 Task: Create a due date automation trigger when advanced on, 2 hours before a card is due add fields without custom field "Resume" set to a date not in this month.
Action: Mouse moved to (885, 107)
Screenshot: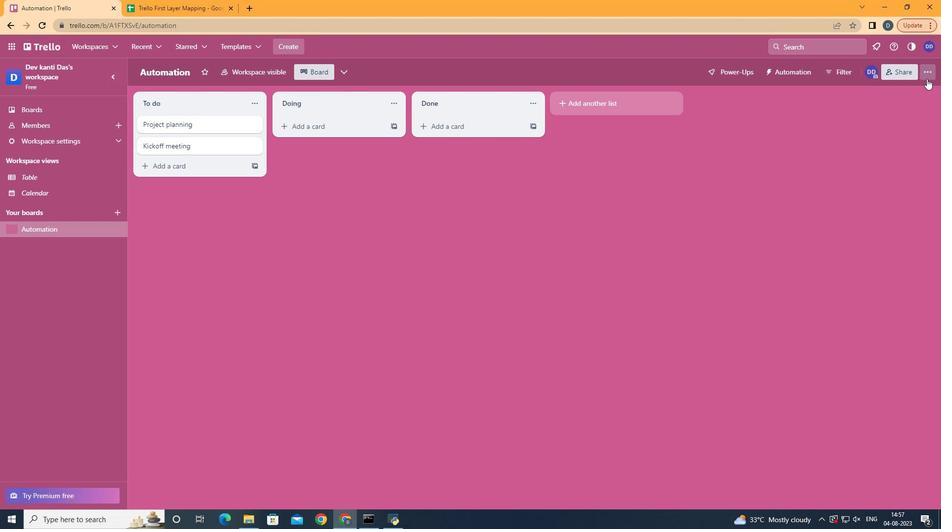 
Action: Mouse pressed left at (885, 107)
Screenshot: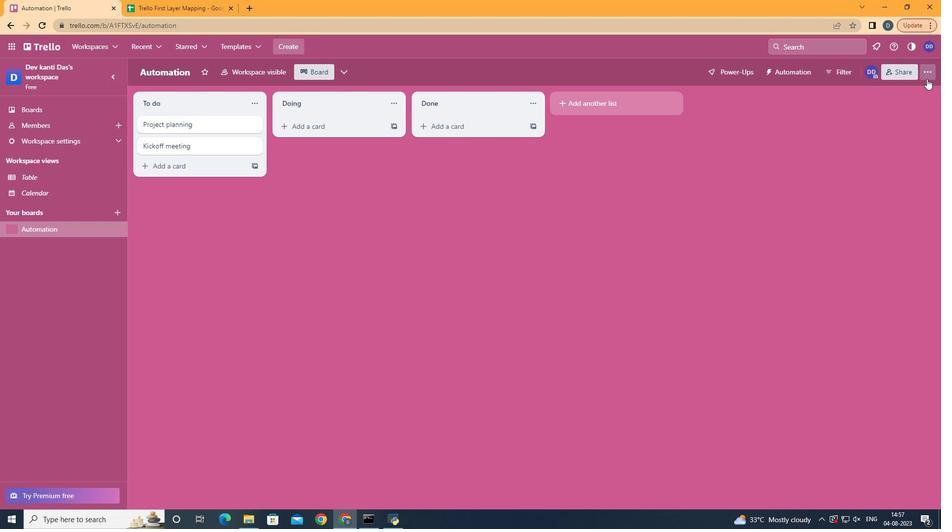 
Action: Mouse moved to (816, 243)
Screenshot: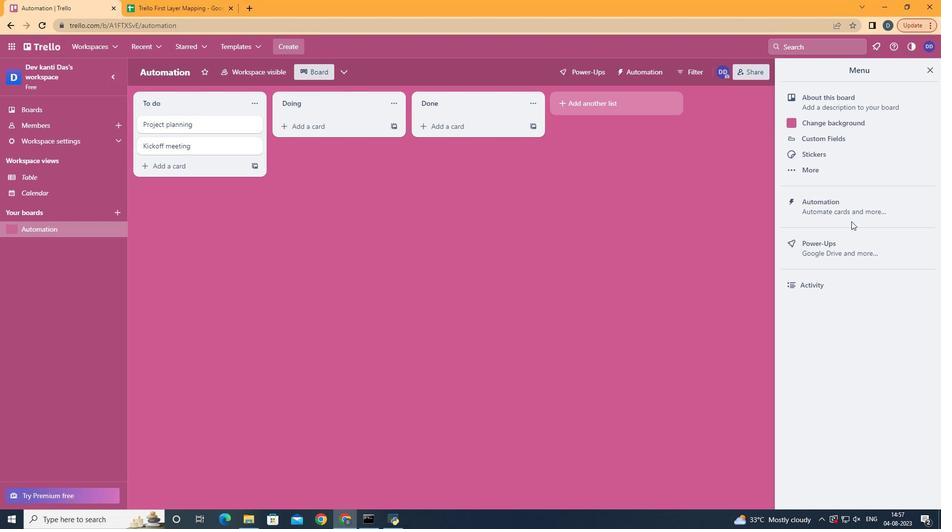 
Action: Mouse pressed left at (816, 243)
Screenshot: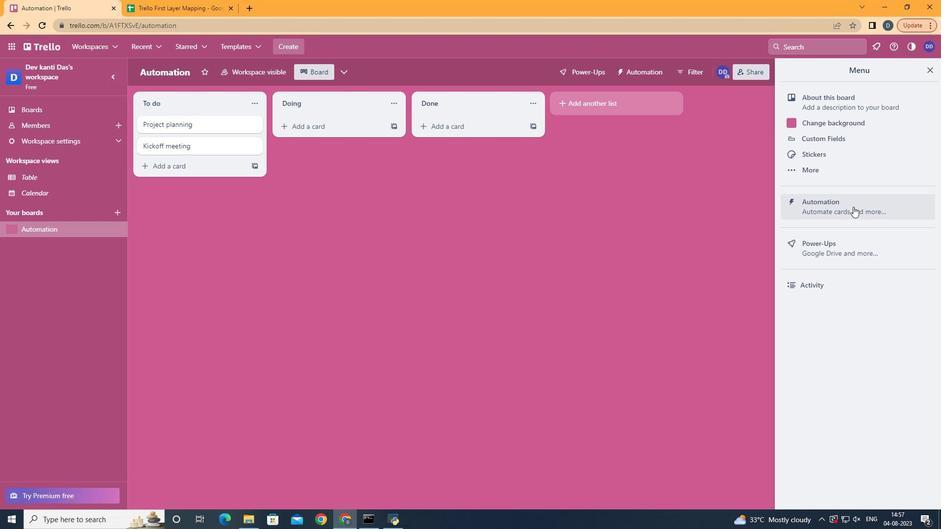 
Action: Mouse moved to (818, 229)
Screenshot: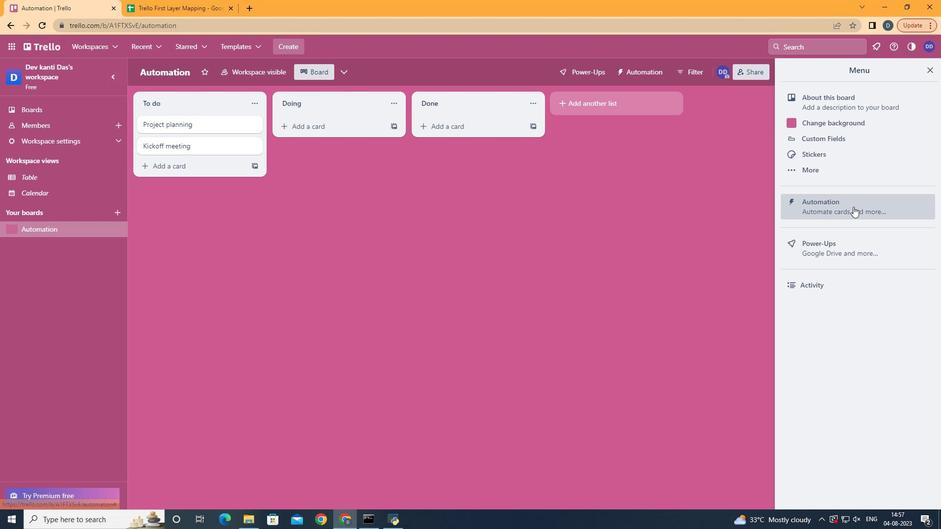 
Action: Mouse pressed left at (818, 229)
Screenshot: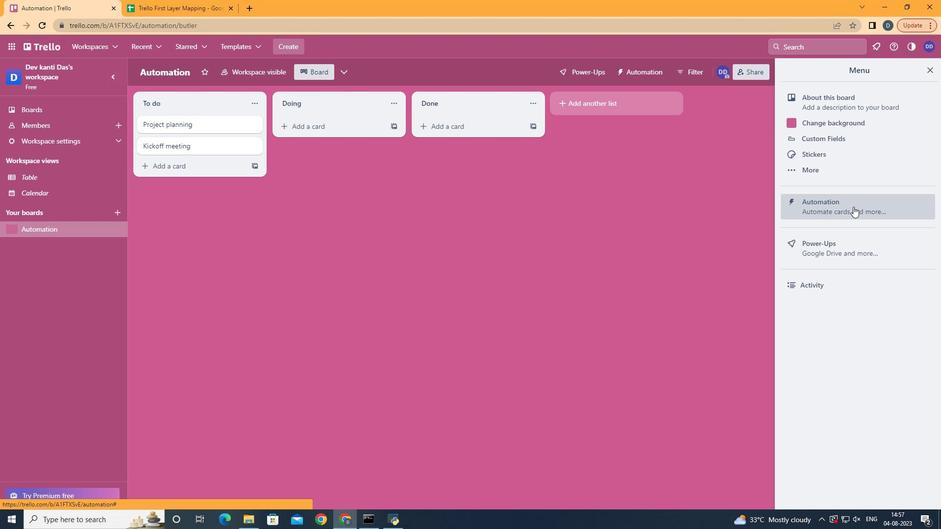 
Action: Mouse moved to (203, 221)
Screenshot: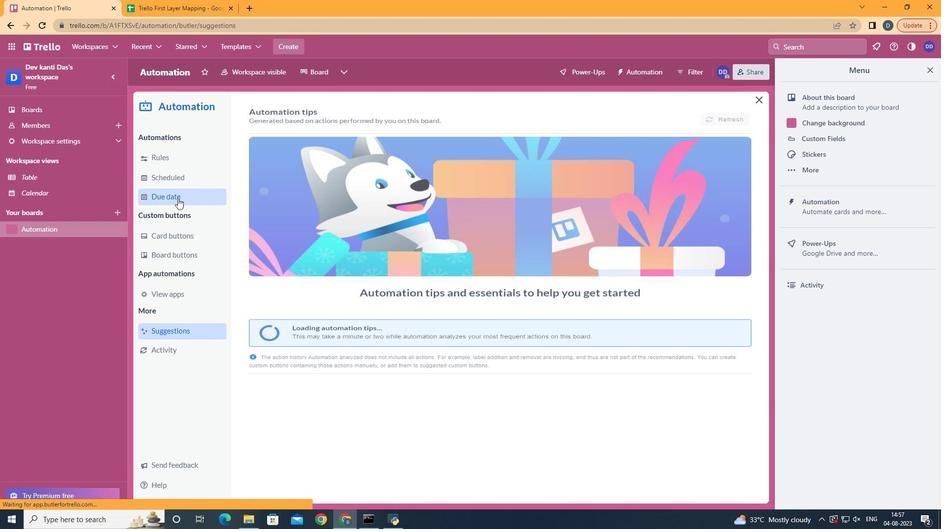 
Action: Mouse pressed left at (203, 221)
Screenshot: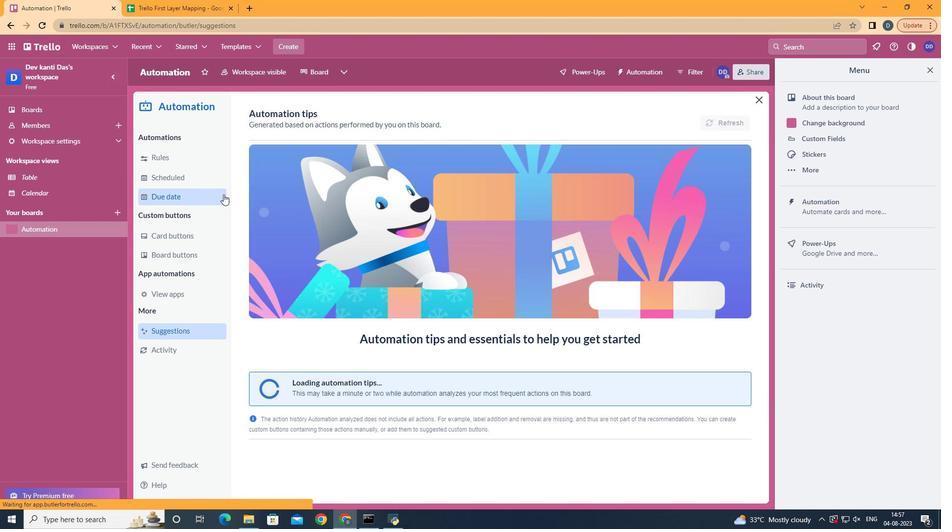 
Action: Mouse moved to (665, 143)
Screenshot: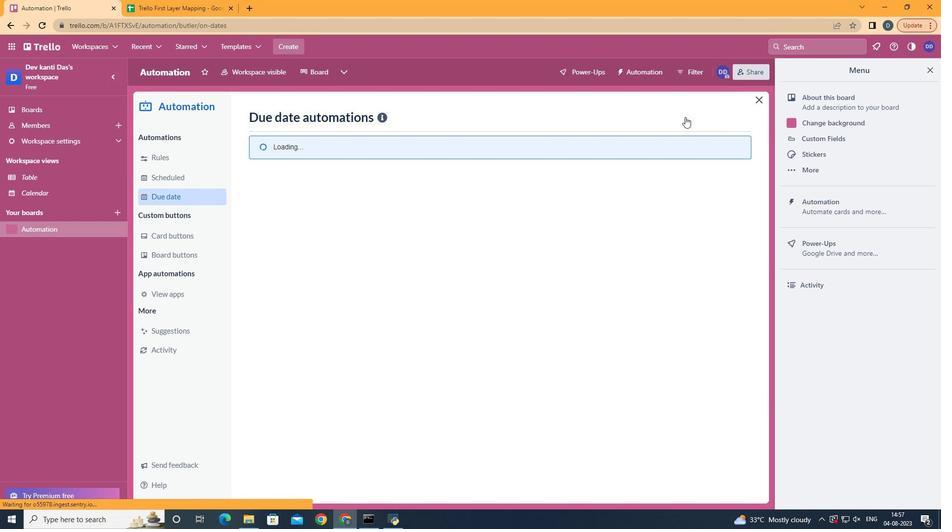 
Action: Mouse pressed left at (665, 143)
Screenshot: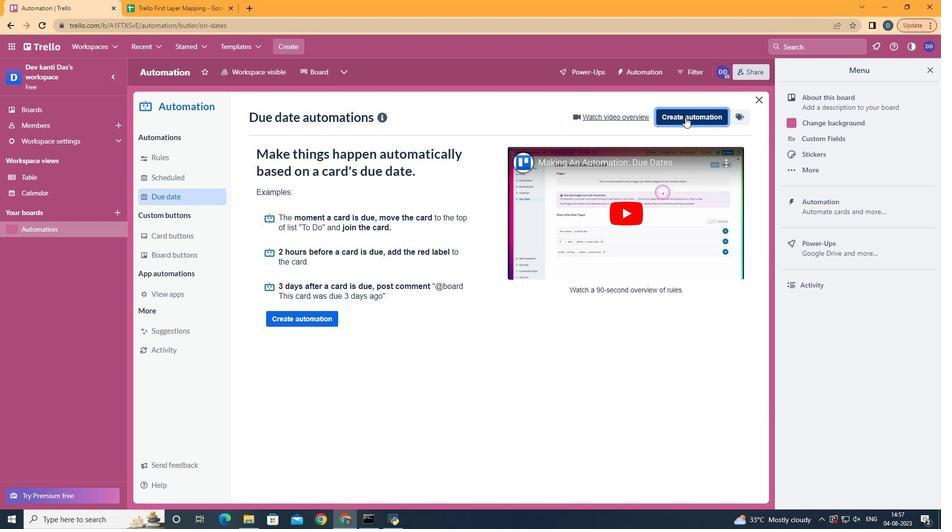 
Action: Mouse moved to (508, 233)
Screenshot: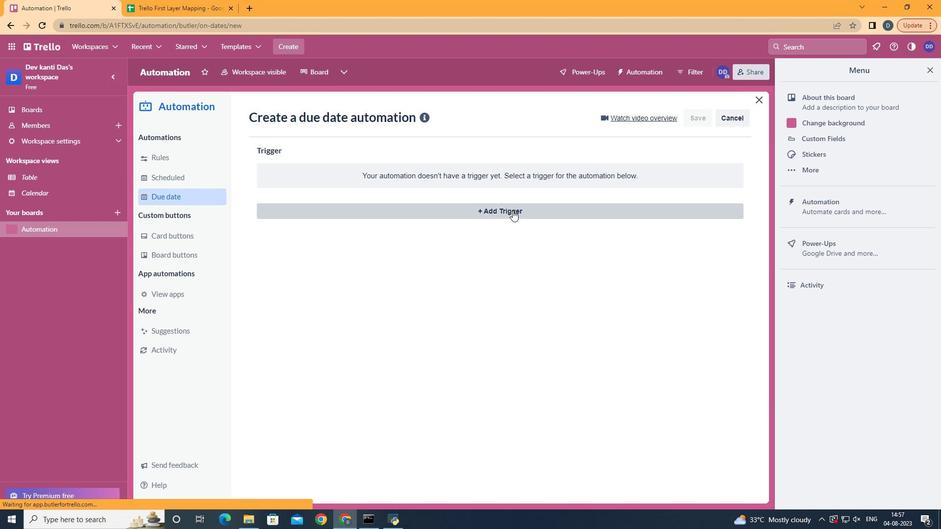 
Action: Mouse pressed left at (508, 233)
Screenshot: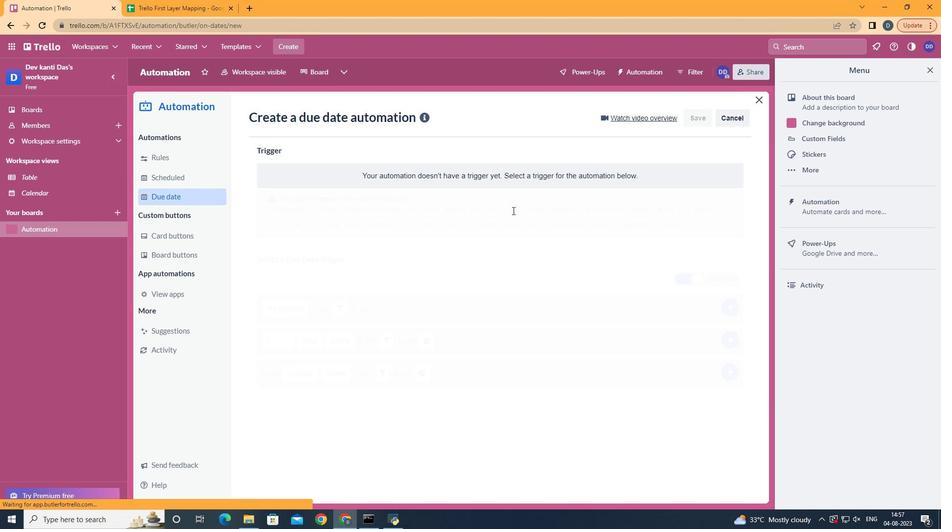 
Action: Mouse moved to (334, 425)
Screenshot: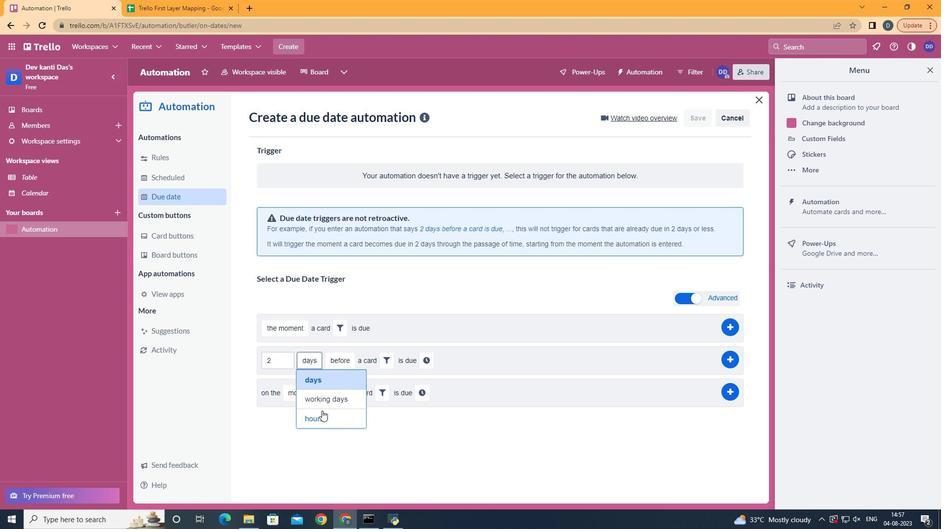
Action: Mouse pressed left at (334, 425)
Screenshot: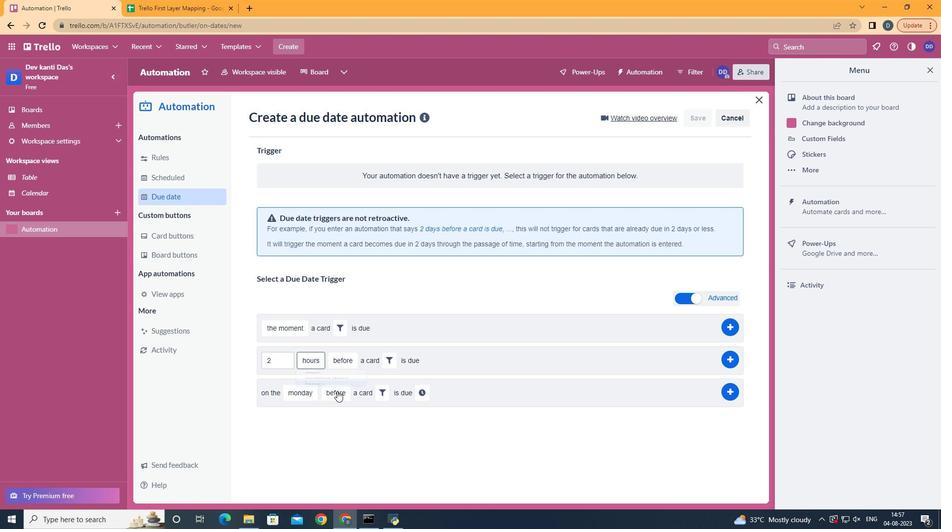 
Action: Mouse moved to (359, 393)
Screenshot: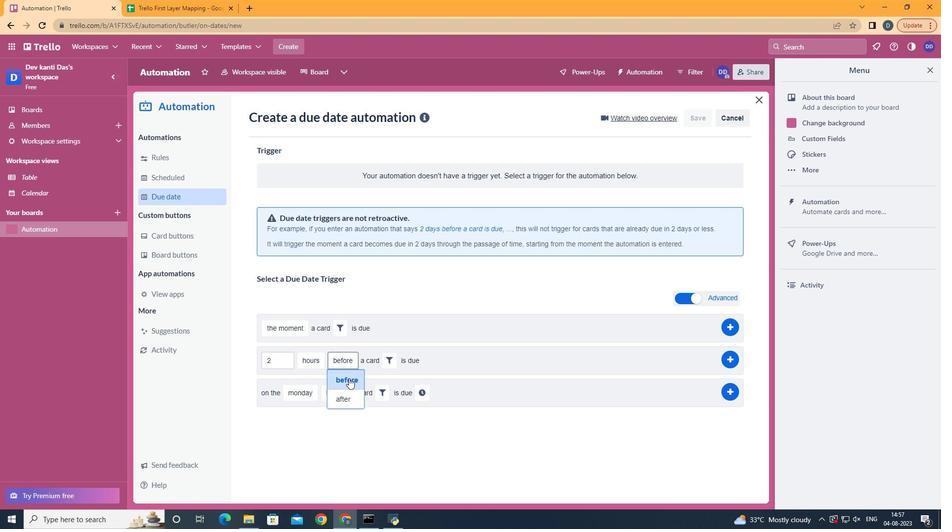 
Action: Mouse pressed left at (359, 393)
Screenshot: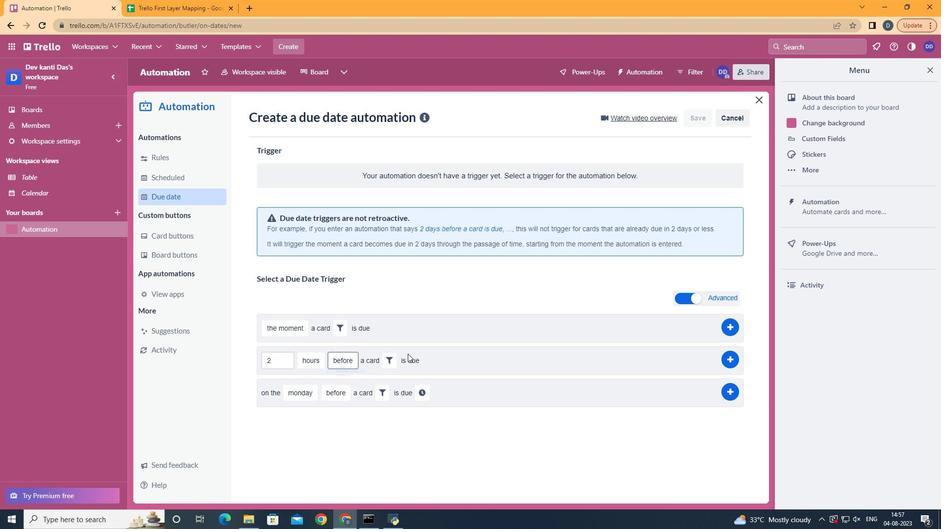 
Action: Mouse moved to (399, 371)
Screenshot: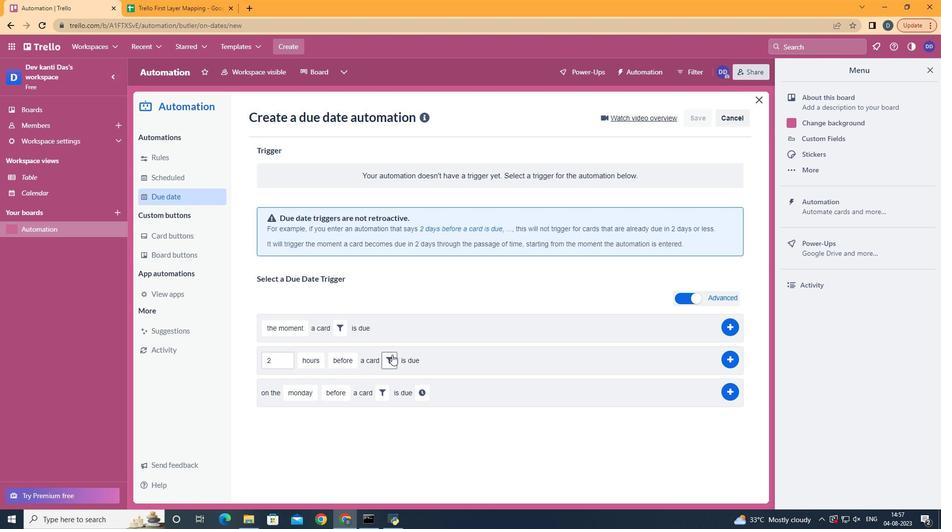 
Action: Mouse pressed left at (399, 371)
Screenshot: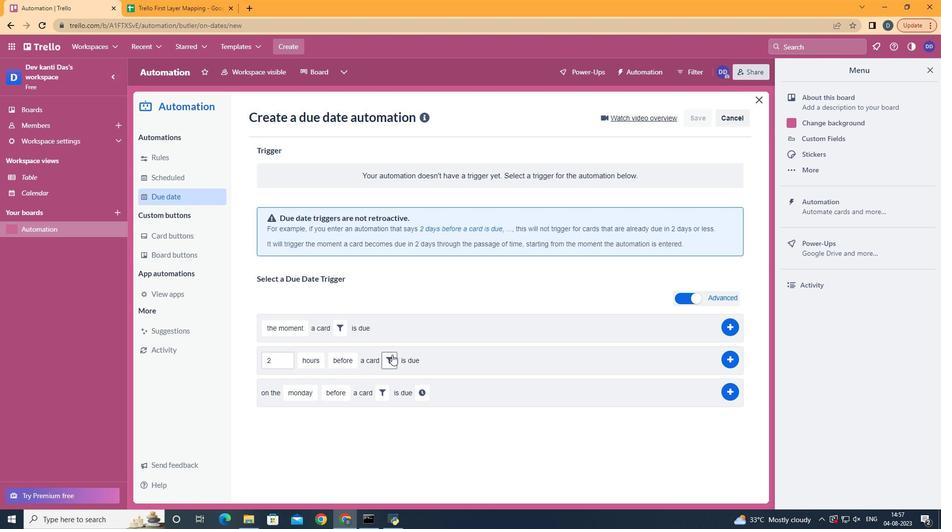 
Action: Mouse moved to (539, 413)
Screenshot: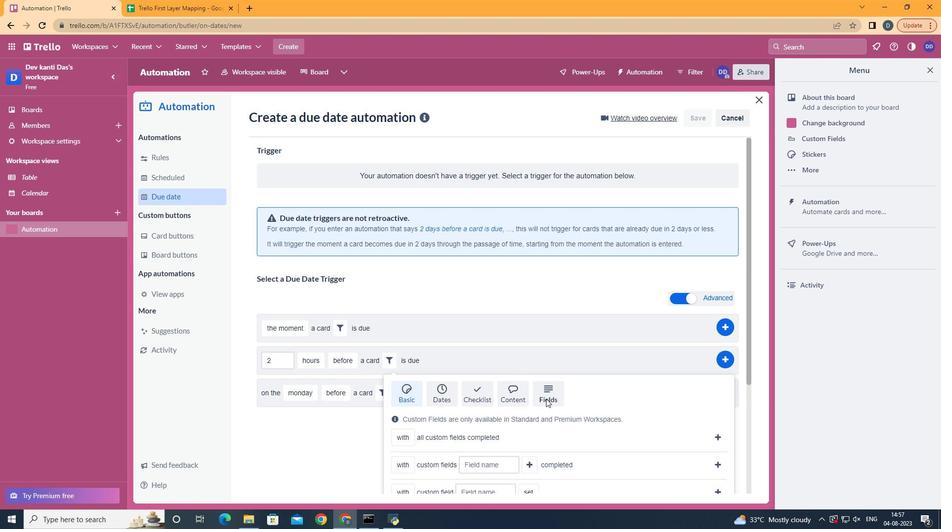 
Action: Mouse pressed left at (539, 413)
Screenshot: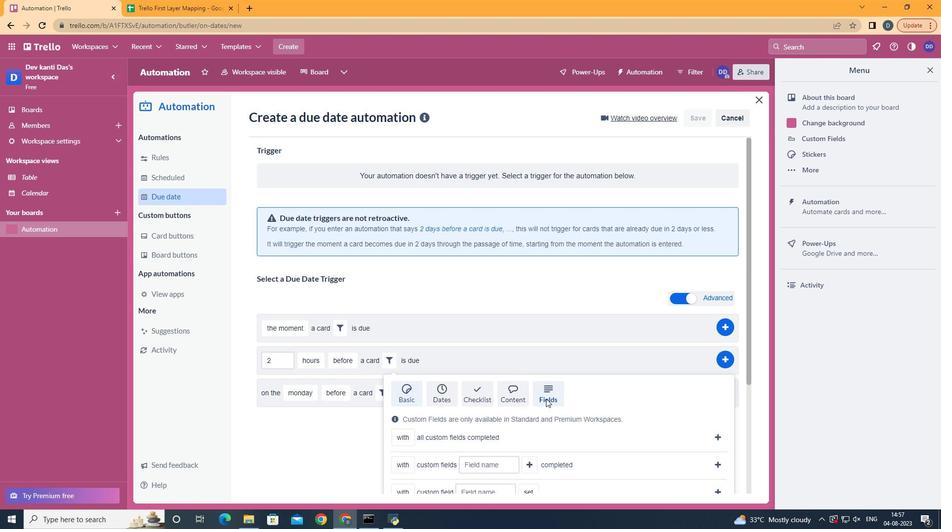 
Action: Mouse moved to (538, 413)
Screenshot: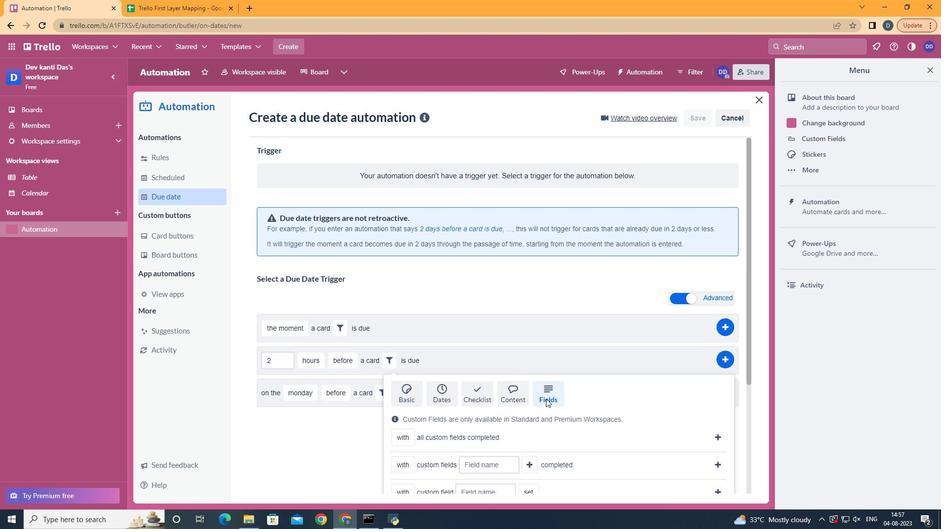
Action: Mouse scrolled (538, 413) with delta (0, 0)
Screenshot: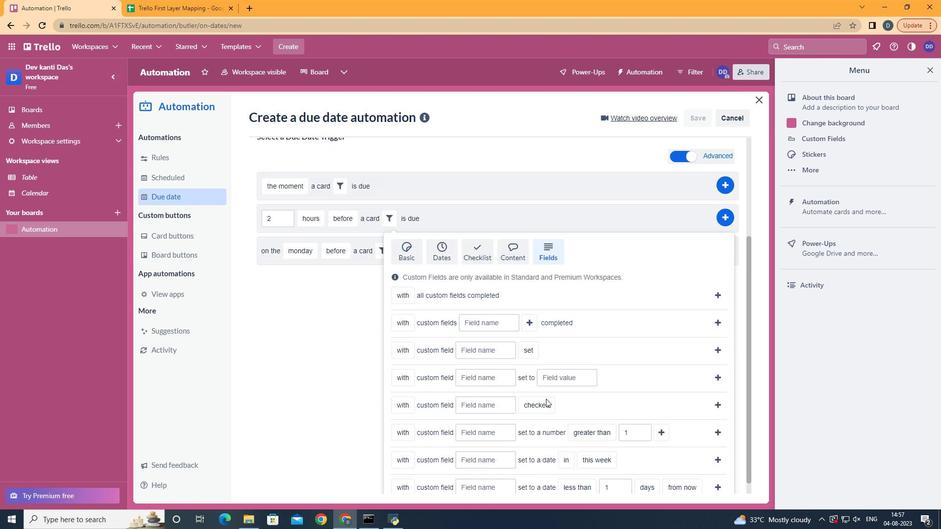 
Action: Mouse scrolled (538, 413) with delta (0, 0)
Screenshot: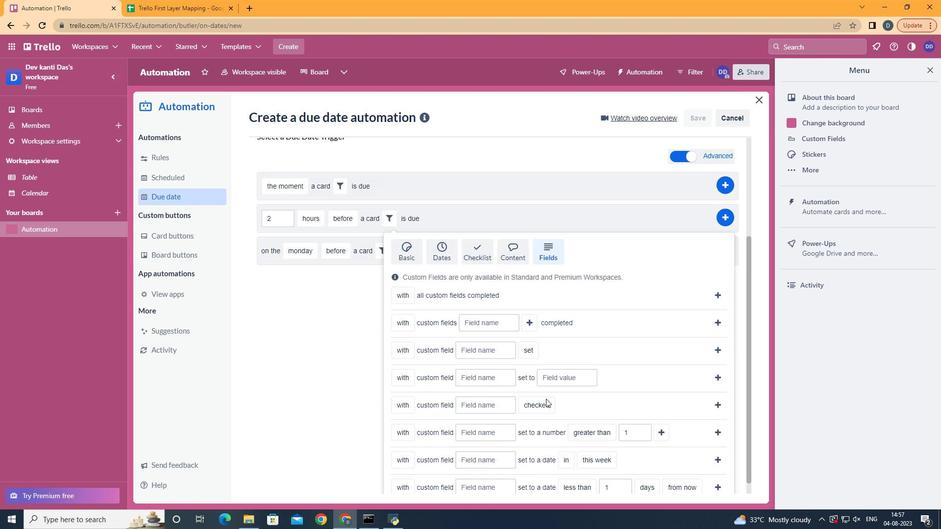 
Action: Mouse scrolled (538, 413) with delta (0, 0)
Screenshot: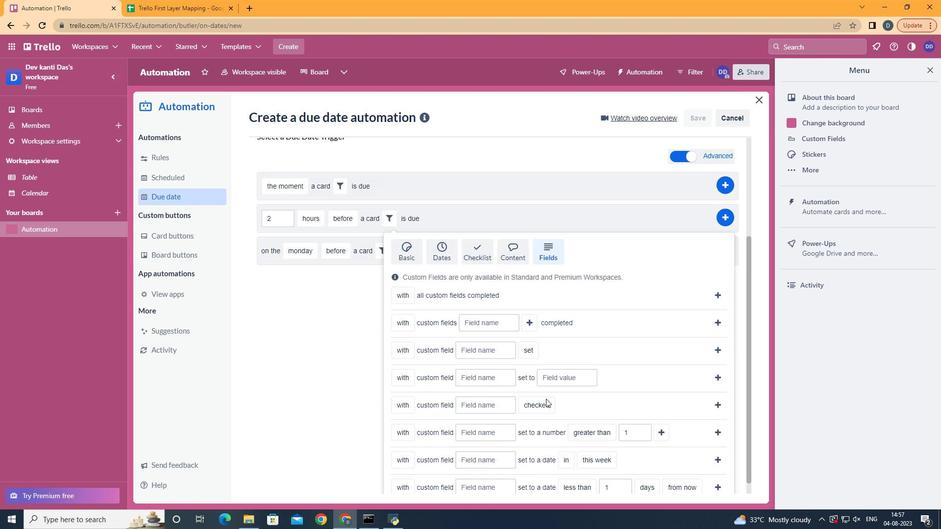 
Action: Mouse scrolled (538, 413) with delta (0, 0)
Screenshot: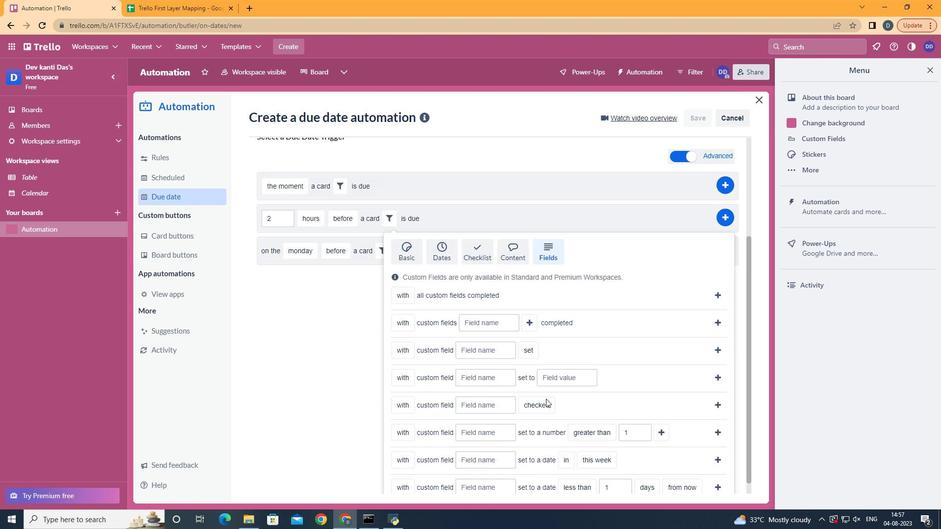 
Action: Mouse scrolled (538, 413) with delta (0, 0)
Screenshot: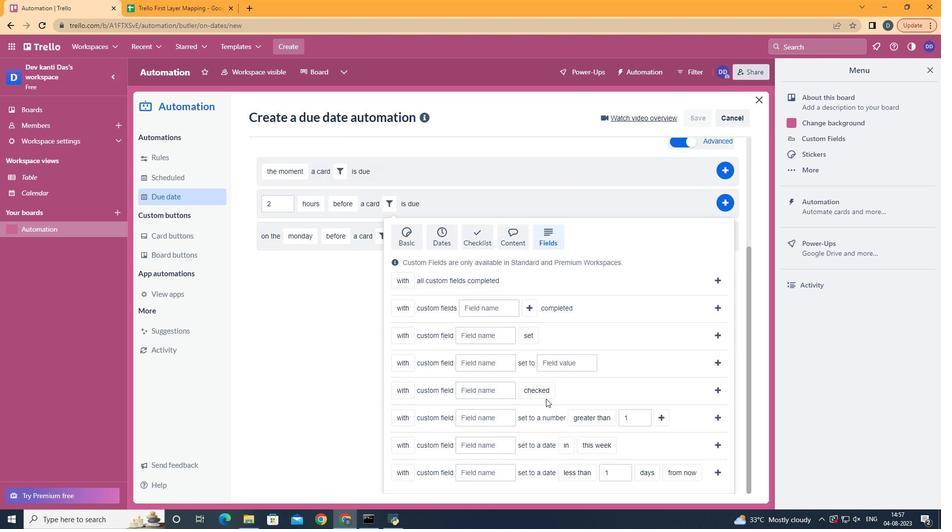 
Action: Mouse moved to (420, 495)
Screenshot: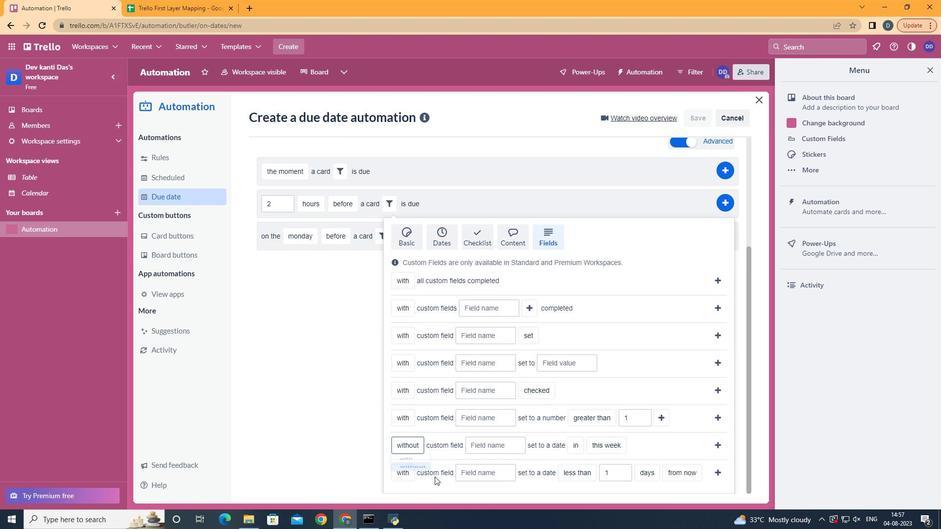 
Action: Mouse pressed left at (420, 495)
Screenshot: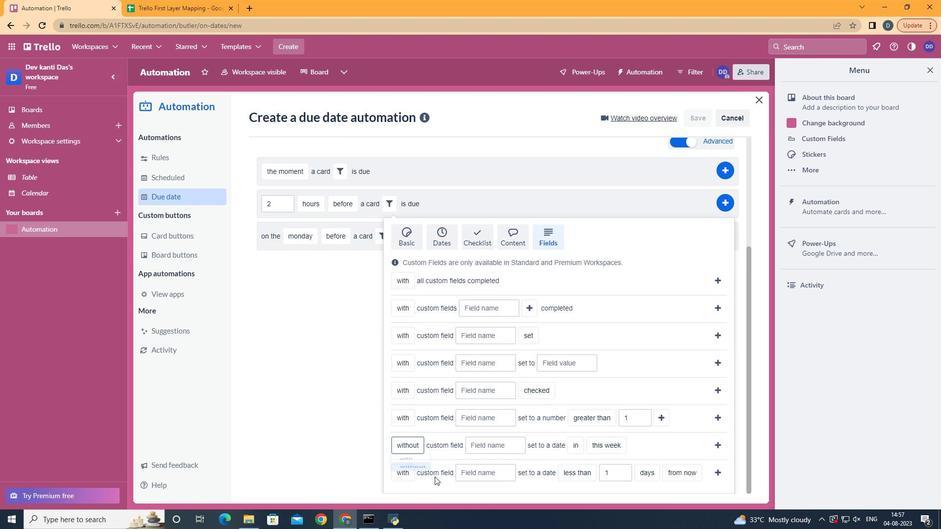 
Action: Mouse moved to (491, 459)
Screenshot: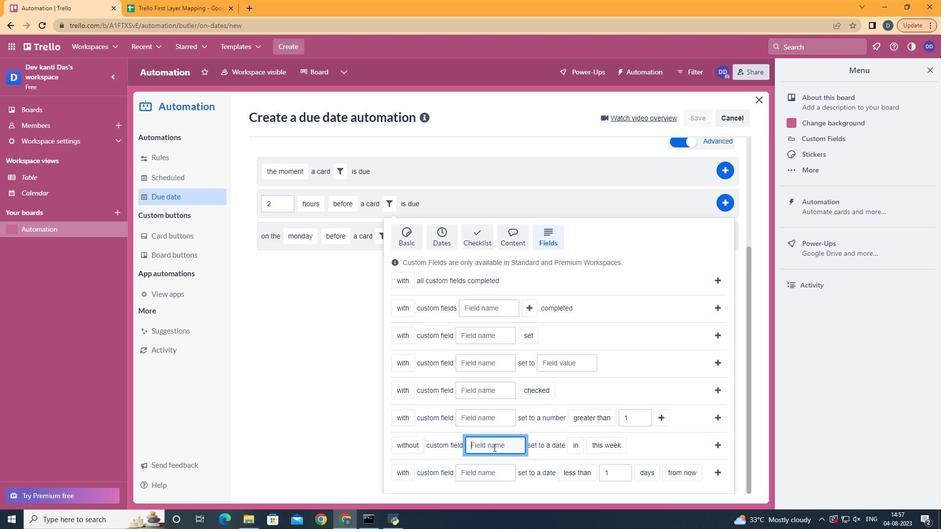 
Action: Mouse pressed left at (491, 459)
Screenshot: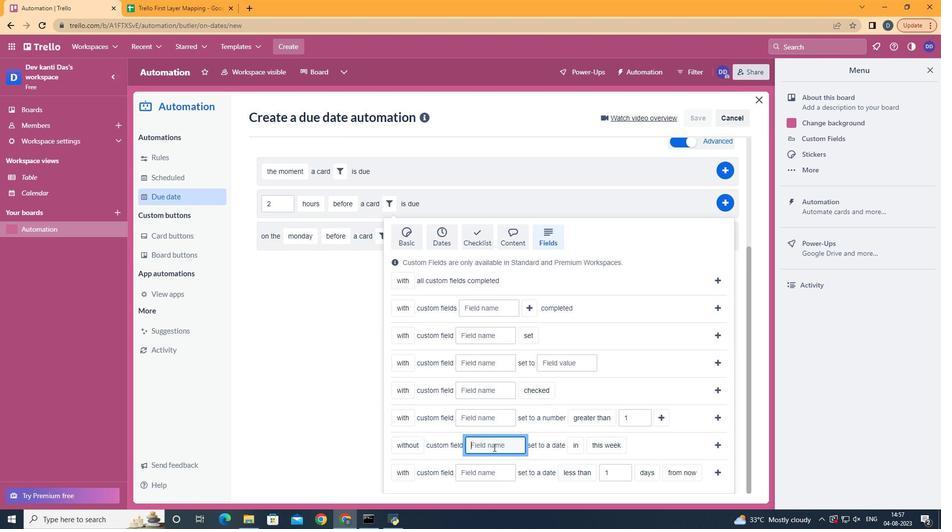 
Action: Key pressed <Key.shift><Key.shift><Key.shift><Key.shift>Resume
Screenshot: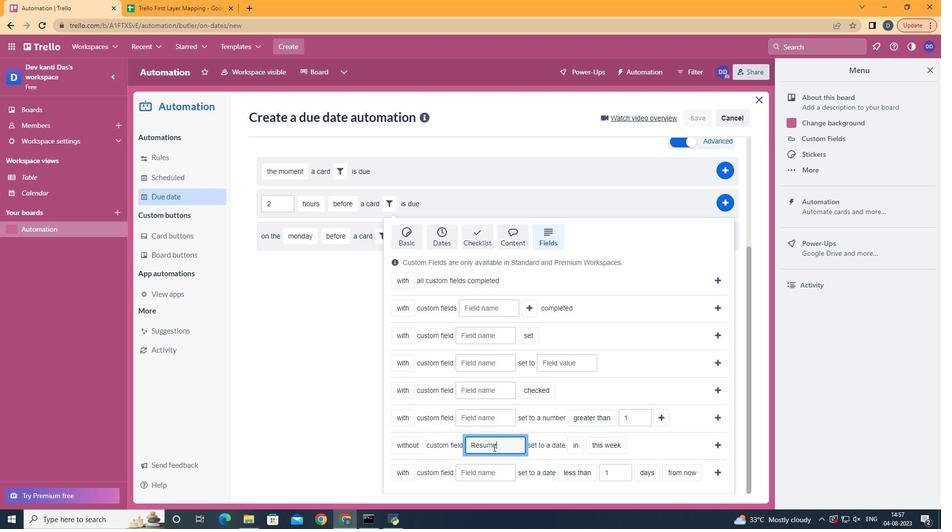 
Action: Mouse moved to (565, 494)
Screenshot: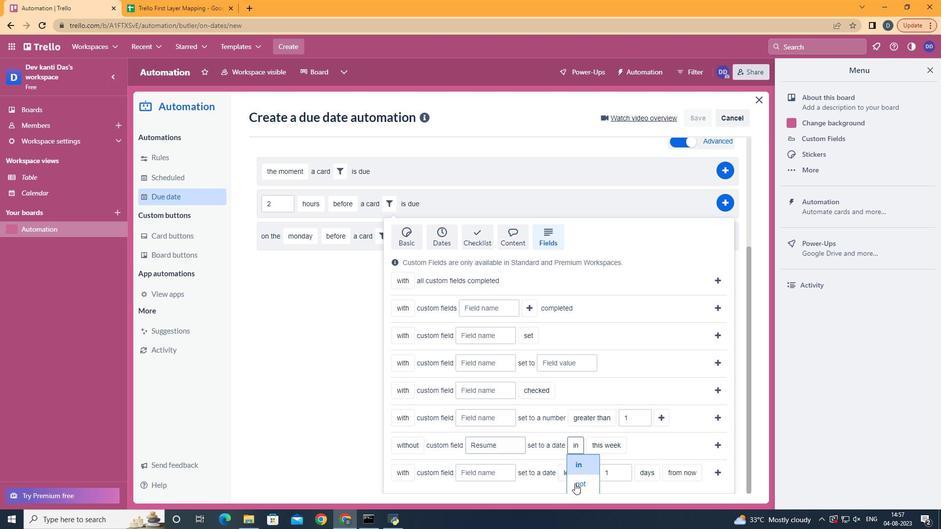 
Action: Mouse pressed left at (565, 494)
Screenshot: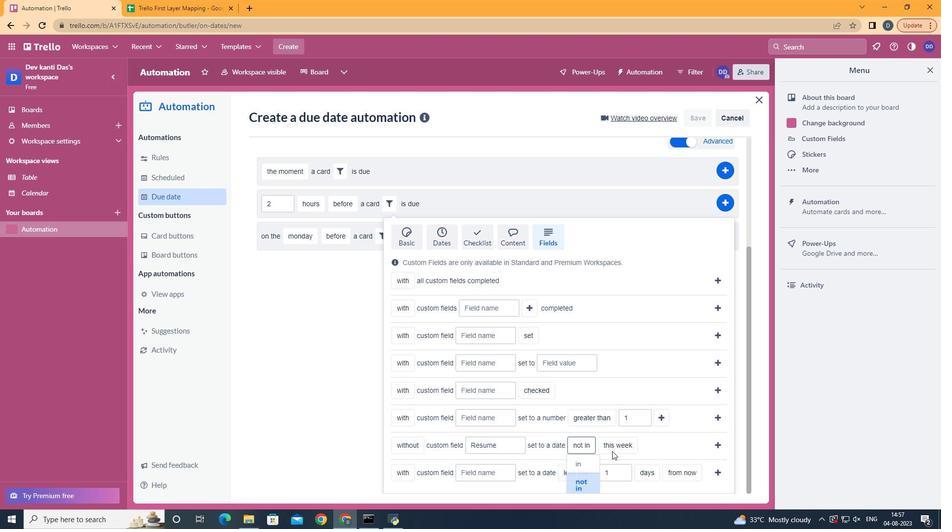 
Action: Mouse moved to (608, 492)
Screenshot: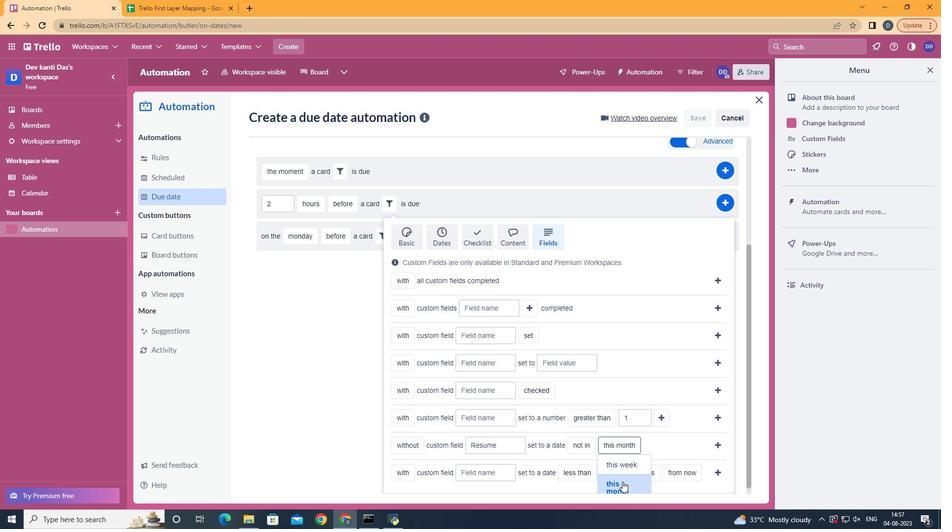 
Action: Mouse pressed left at (608, 492)
Screenshot: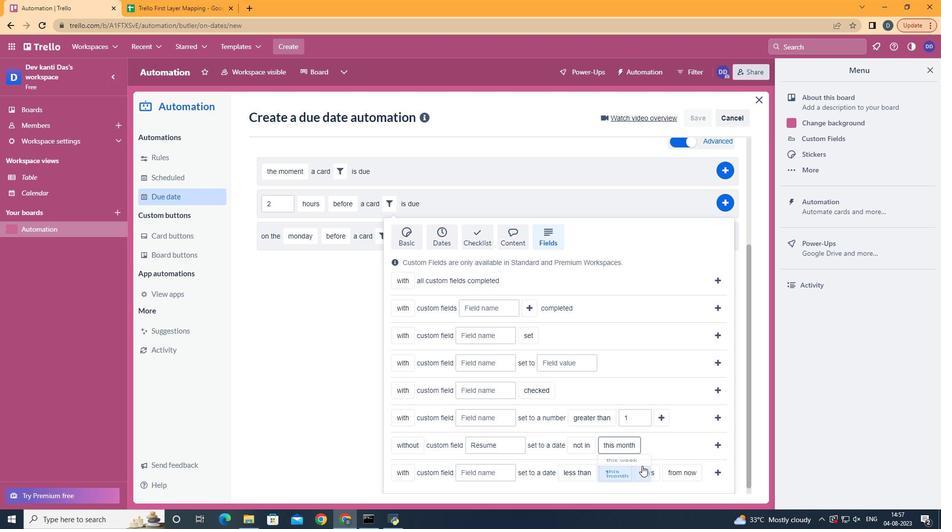 
Action: Mouse moved to (698, 455)
Screenshot: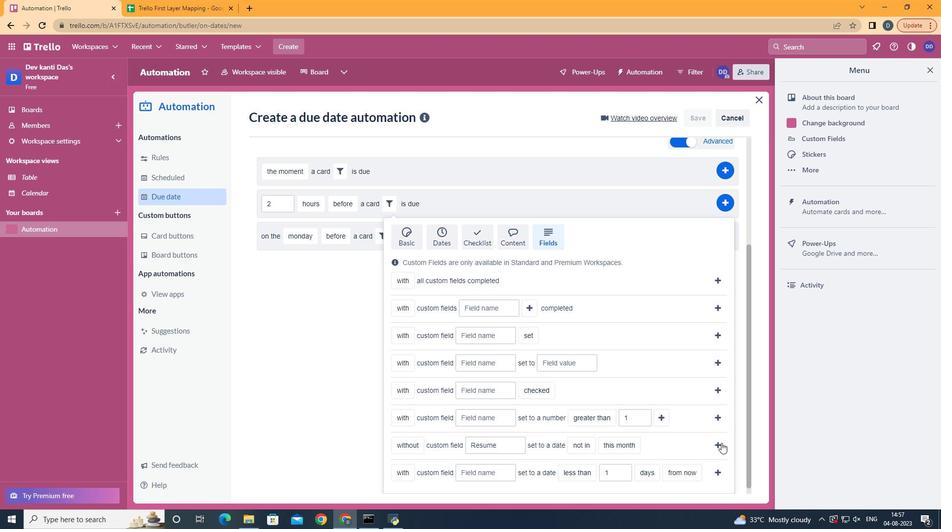 
Action: Mouse pressed left at (698, 455)
Screenshot: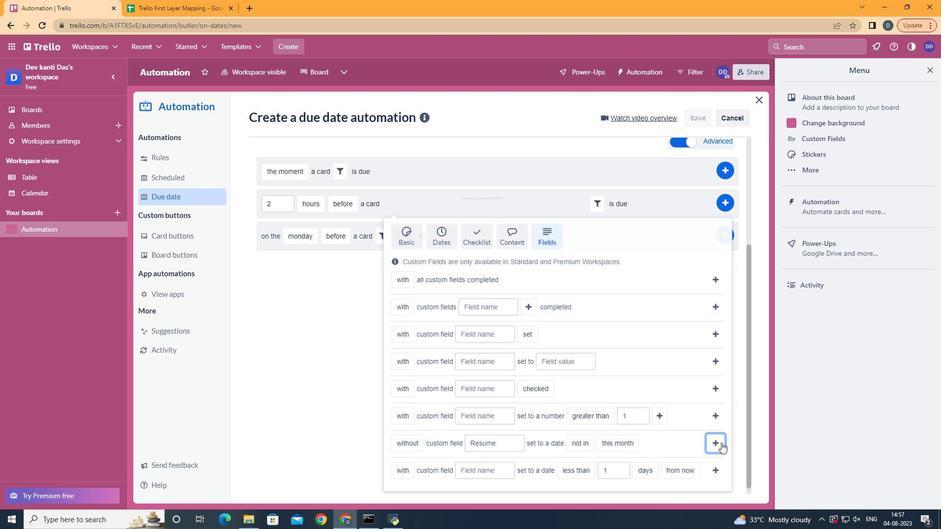 
Action: Mouse moved to (706, 373)
Screenshot: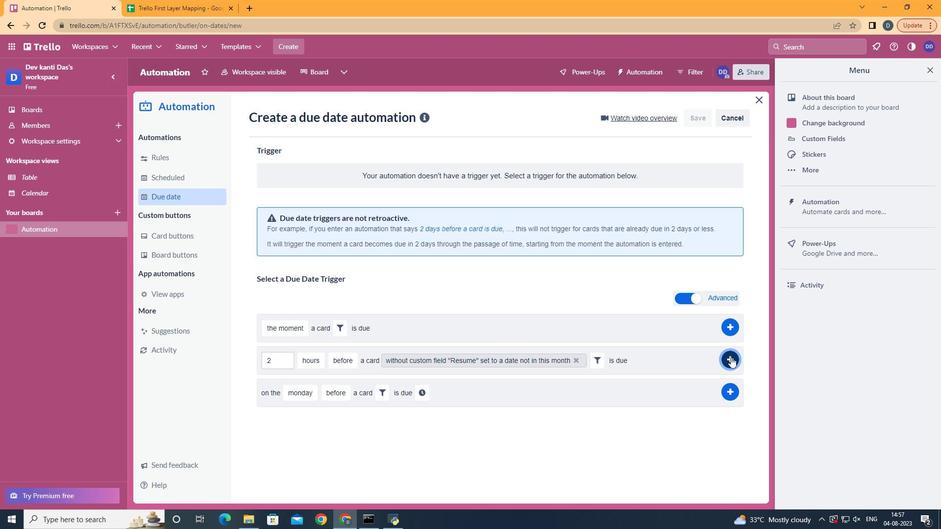 
Action: Mouse pressed left at (706, 373)
Screenshot: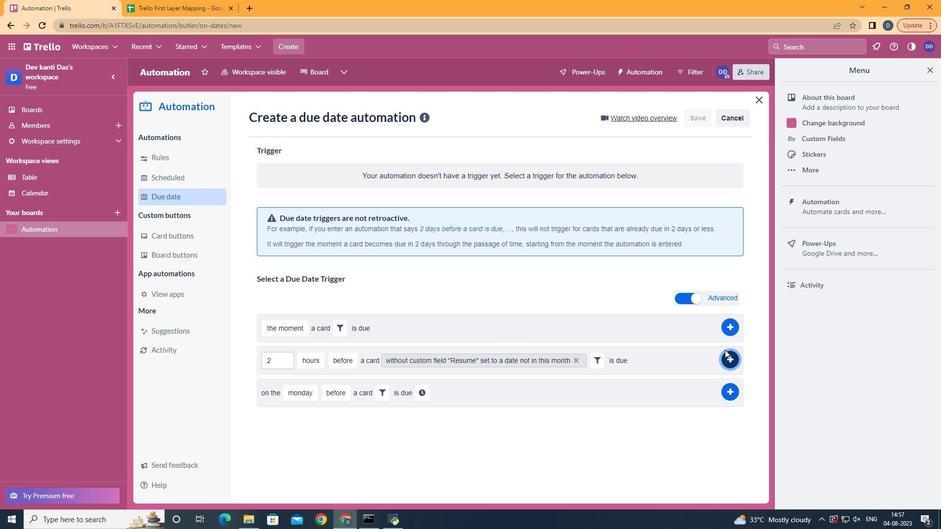 
Action: Mouse moved to (394, 179)
Screenshot: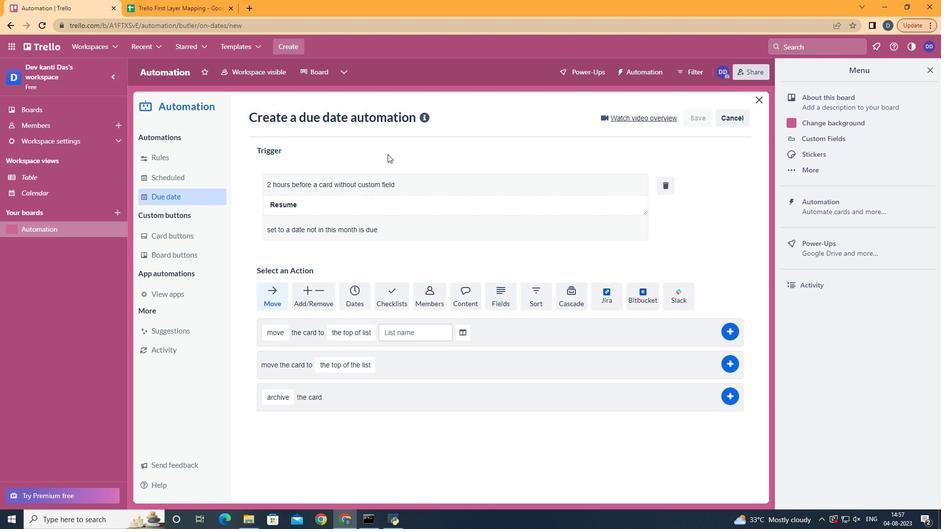 
